 Task: Add a field from the Popular template Effort Level a blank project BeaconTech
Action: Mouse moved to (770, 249)
Screenshot: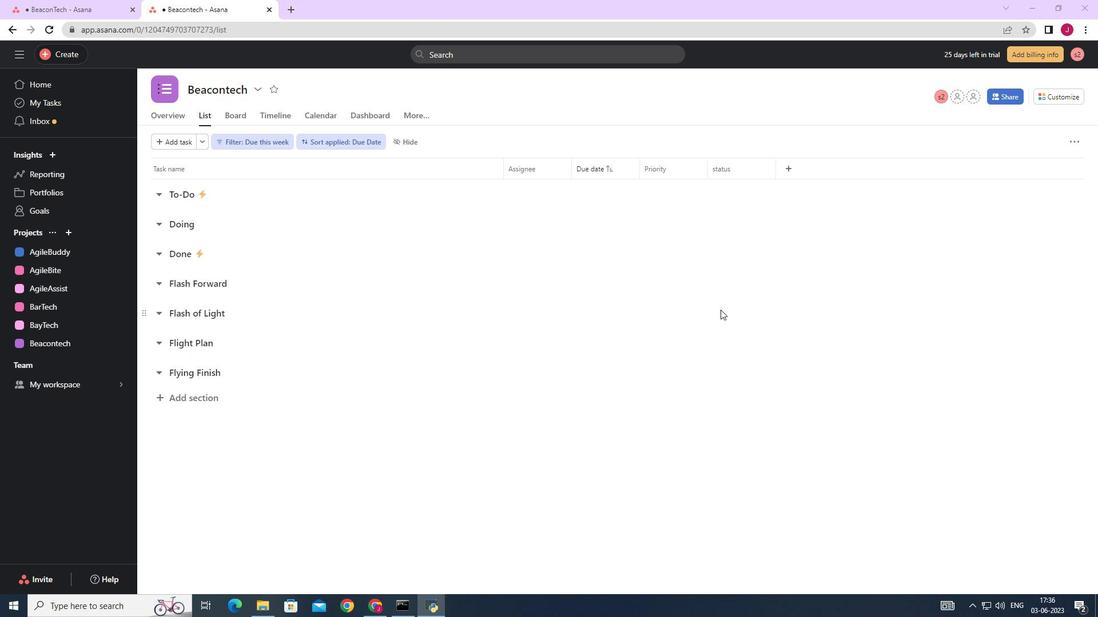 
Action: Mouse scrolled (770, 250) with delta (0, 0)
Screenshot: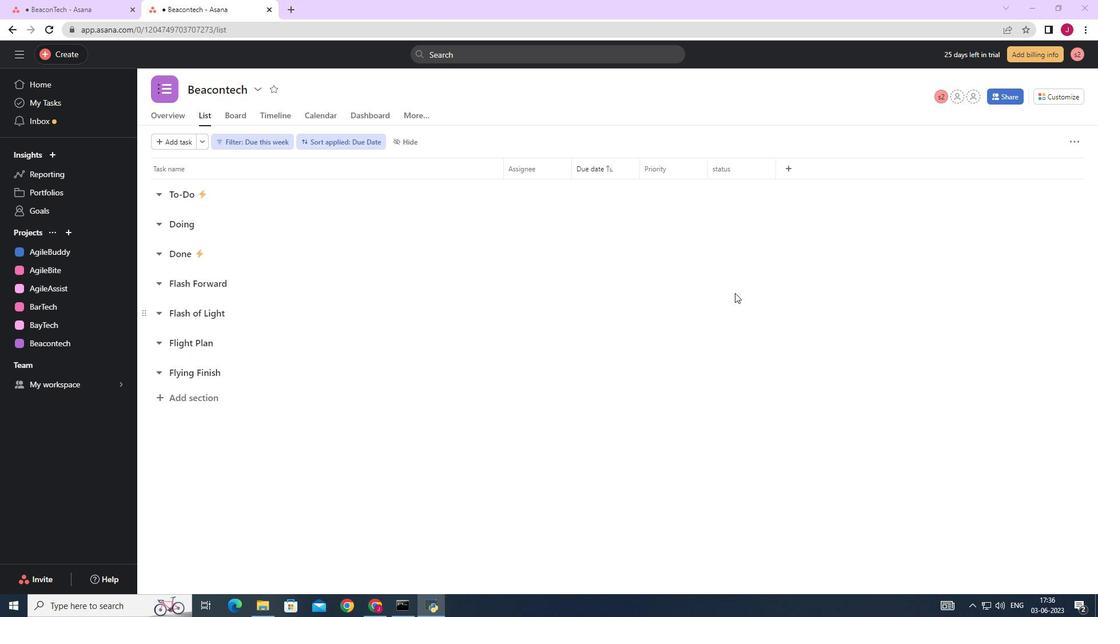 
Action: Mouse moved to (1063, 101)
Screenshot: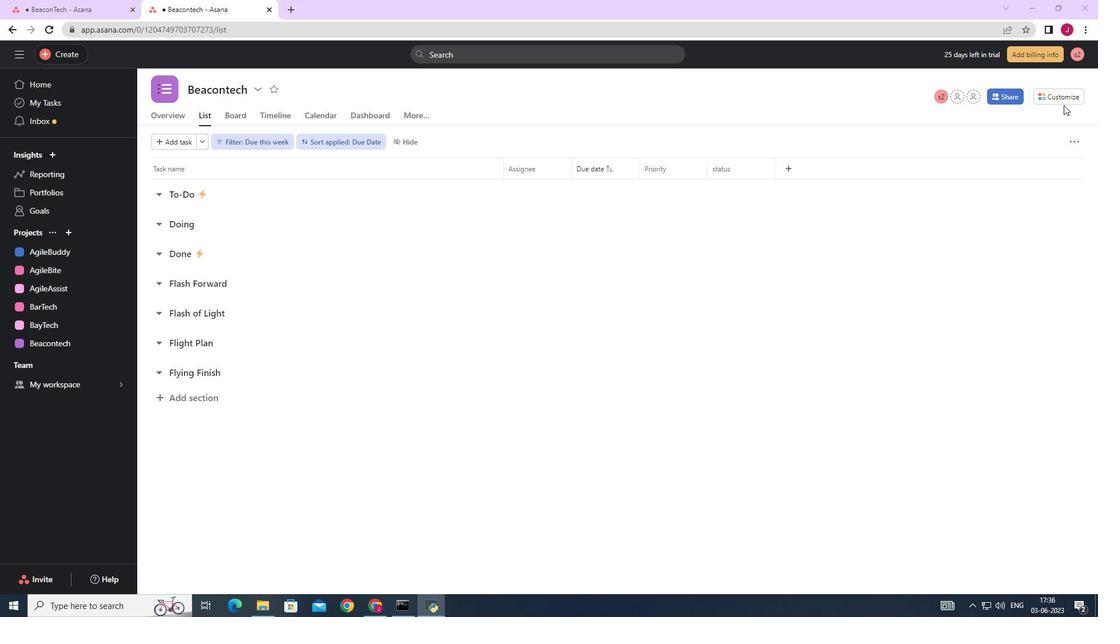 
Action: Mouse pressed left at (1063, 101)
Screenshot: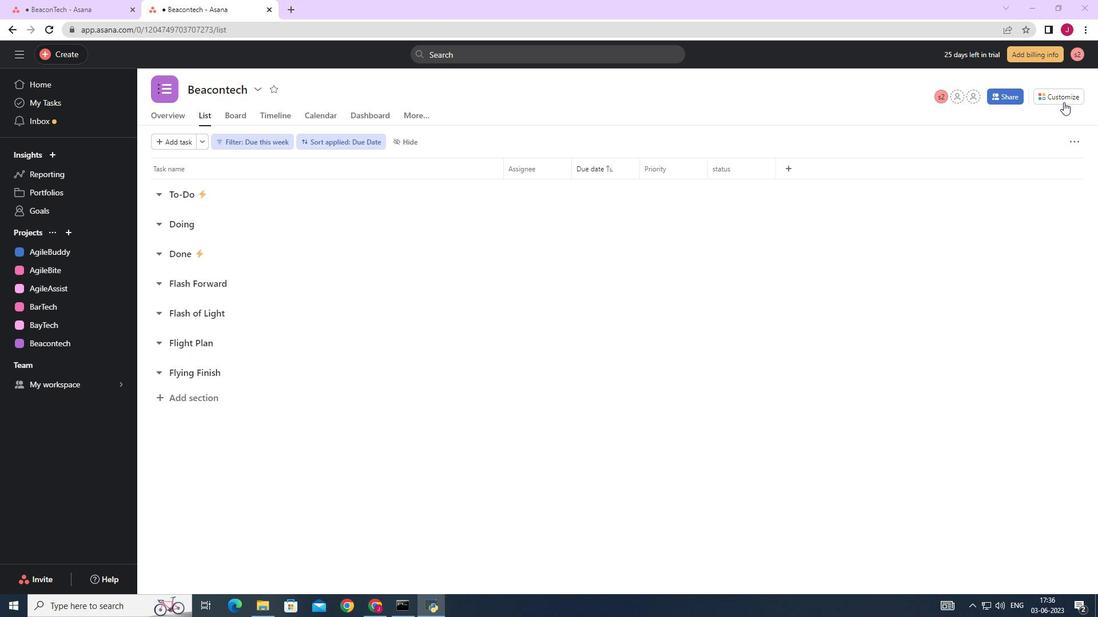 
Action: Mouse moved to (968, 234)
Screenshot: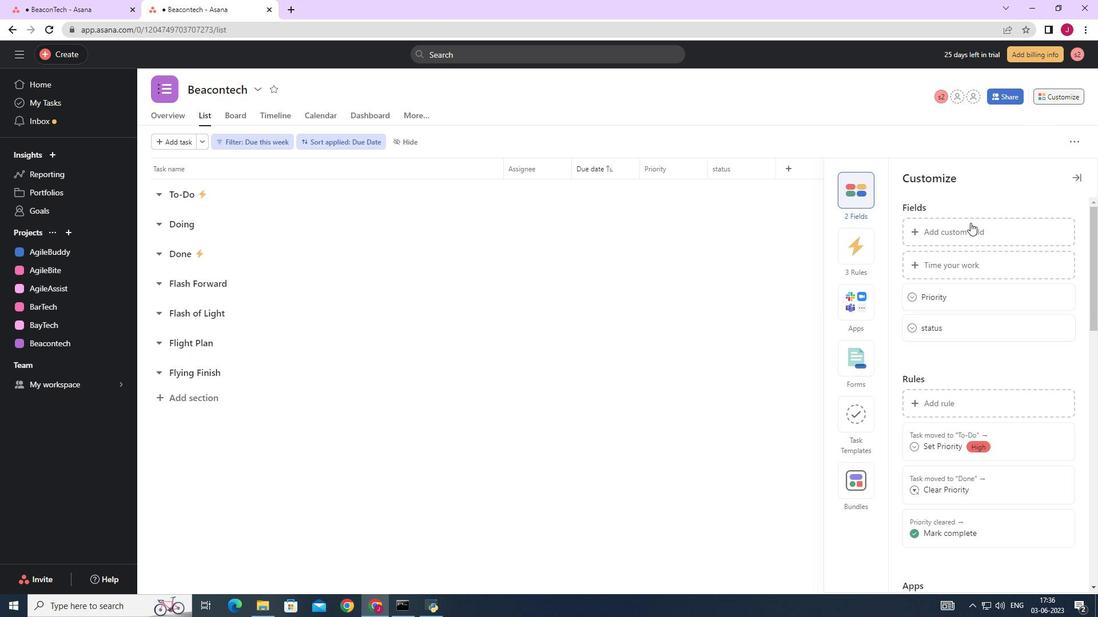 
Action: Mouse pressed left at (968, 234)
Screenshot: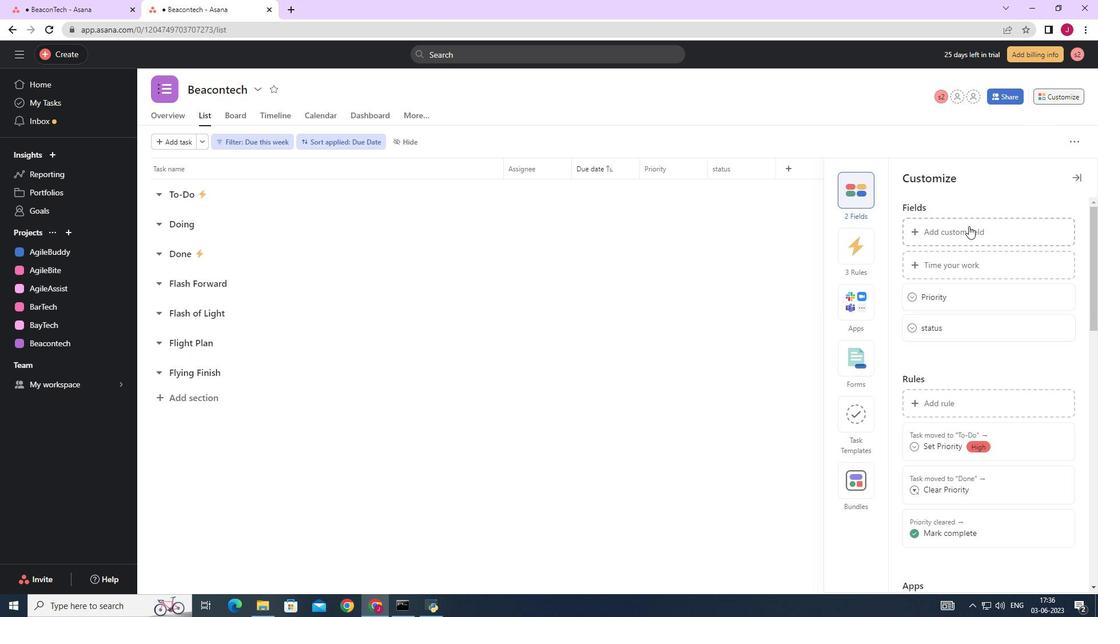
Action: Key pressed <Key.caps_lock>E<Key.caps_lock>ffort<Key.space><Key.caps_lock>L<Key.caps_lock>evel
Screenshot: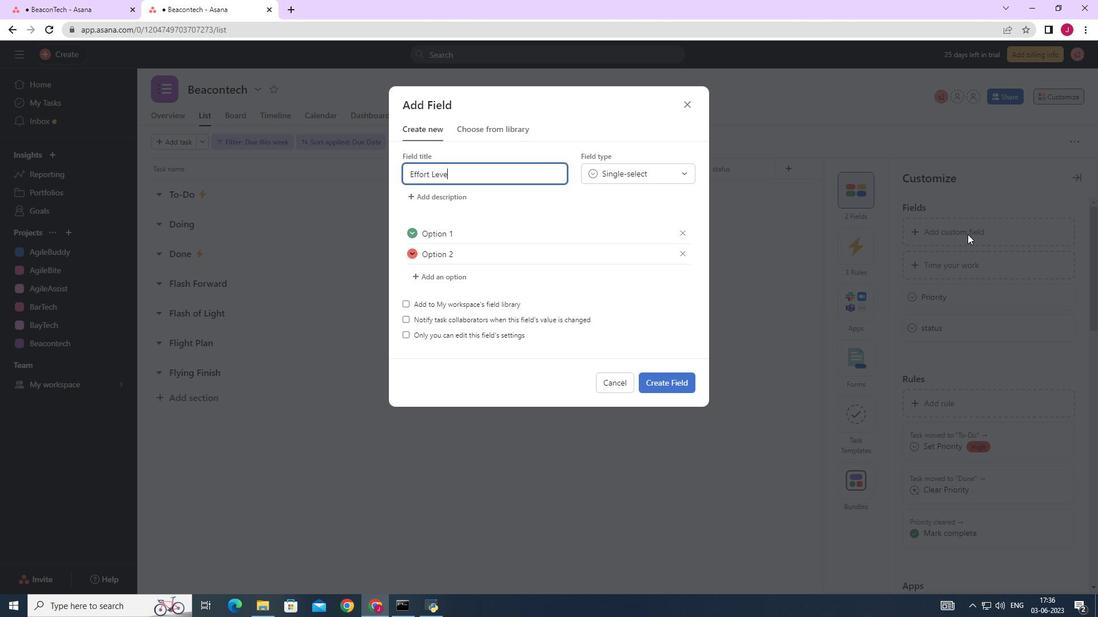 
Action: Mouse moved to (662, 384)
Screenshot: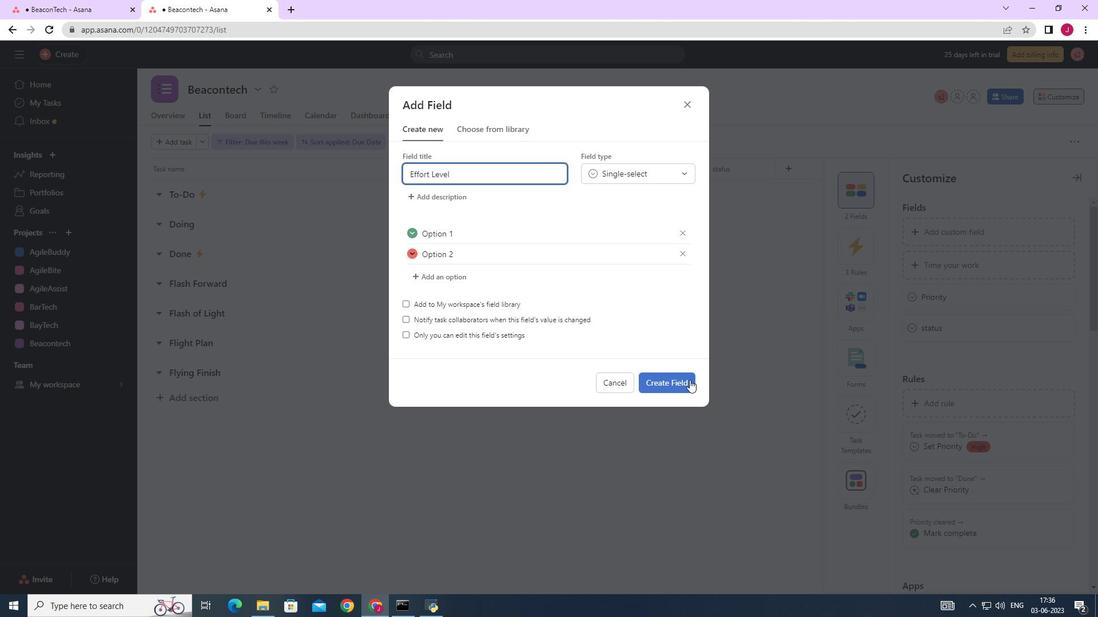 
Action: Mouse pressed left at (662, 384)
Screenshot: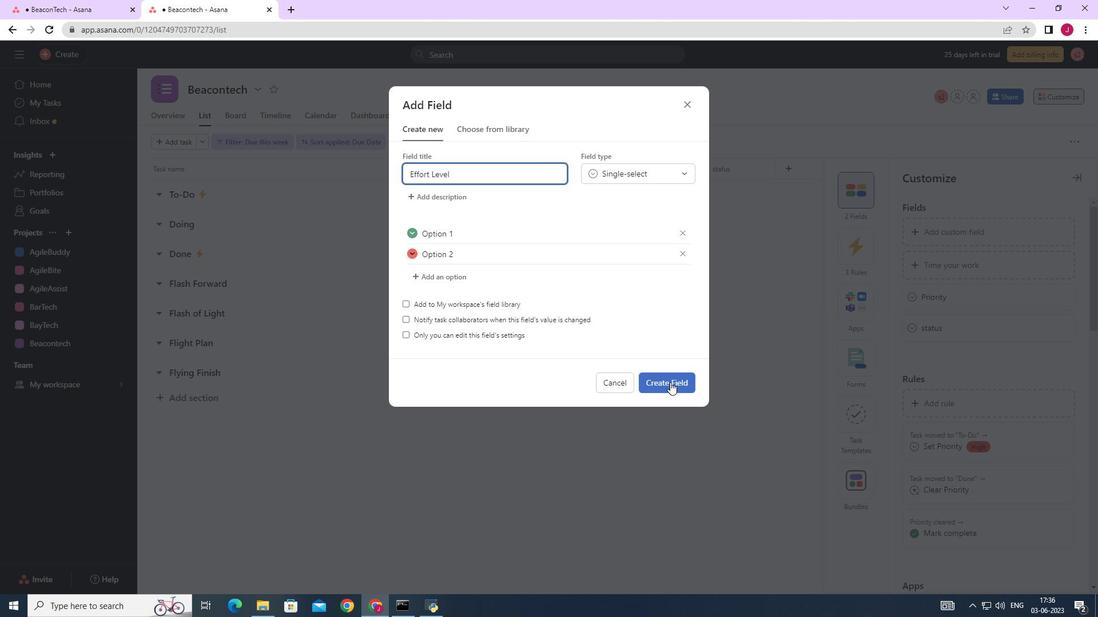 
Action: Mouse moved to (1075, 170)
Screenshot: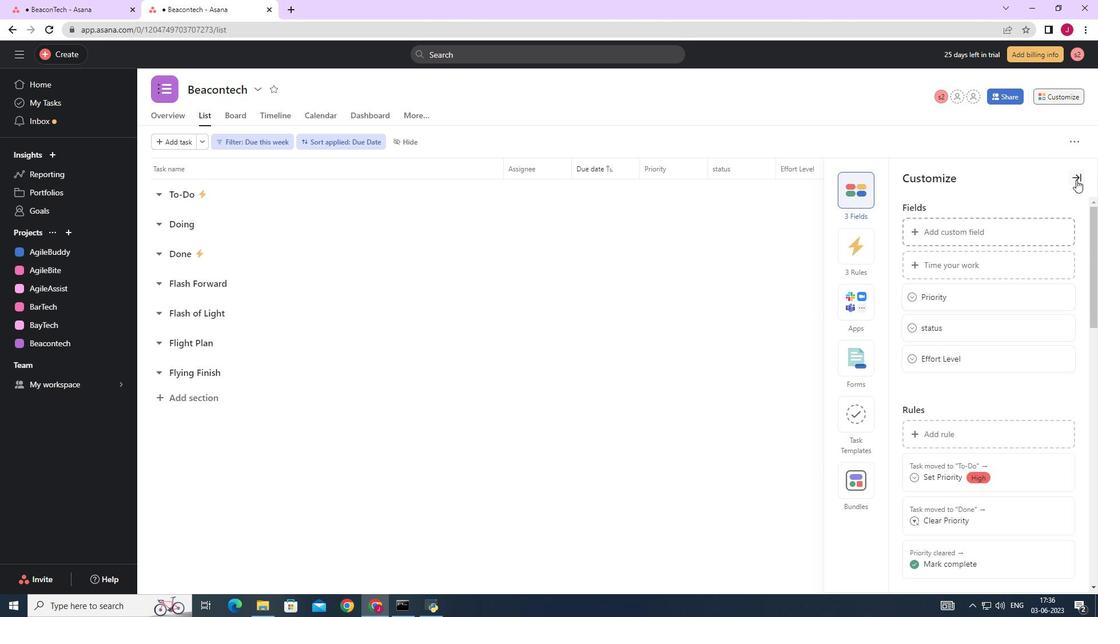 
Action: Mouse pressed left at (1075, 170)
Screenshot: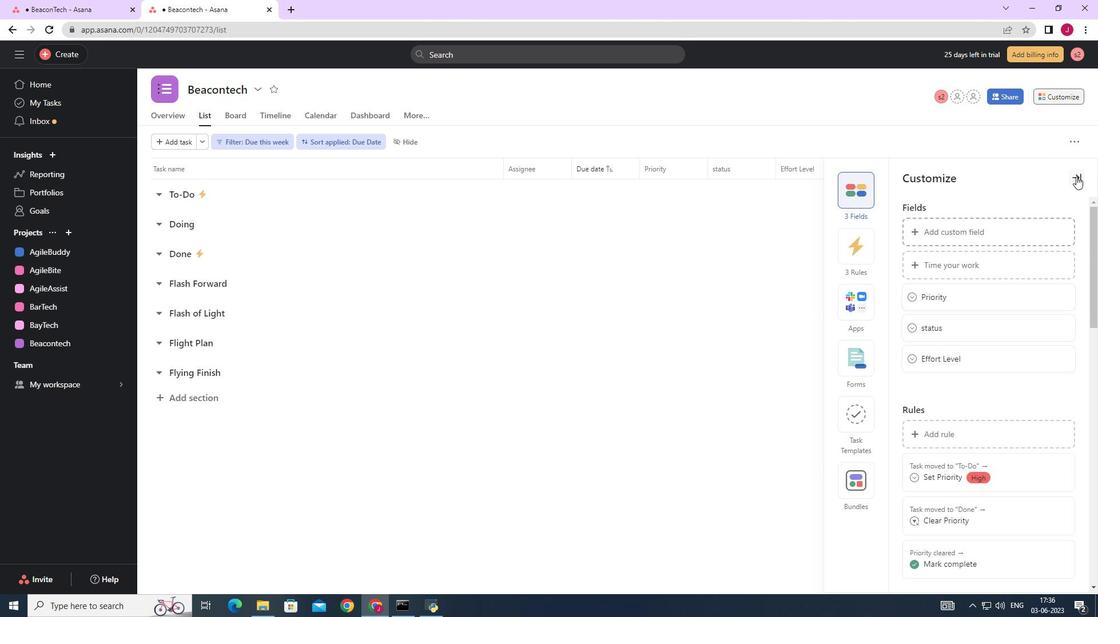 
Action: Mouse moved to (950, 209)
Screenshot: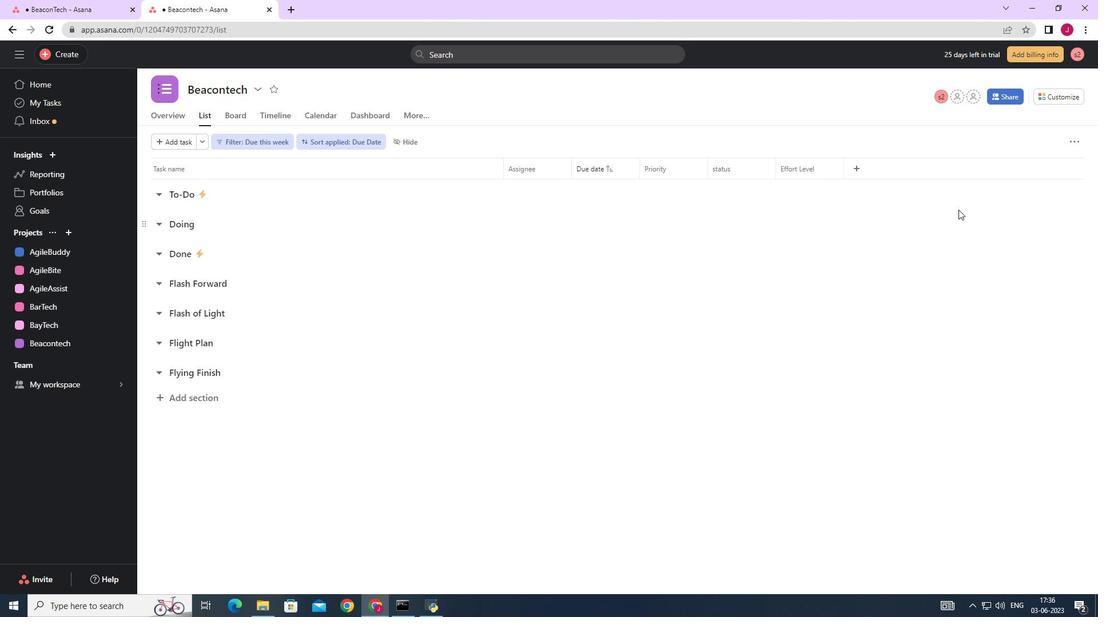 
